Task: Create the presence decline reason for a support agent.
Action: Mouse moved to (1293, 94)
Screenshot: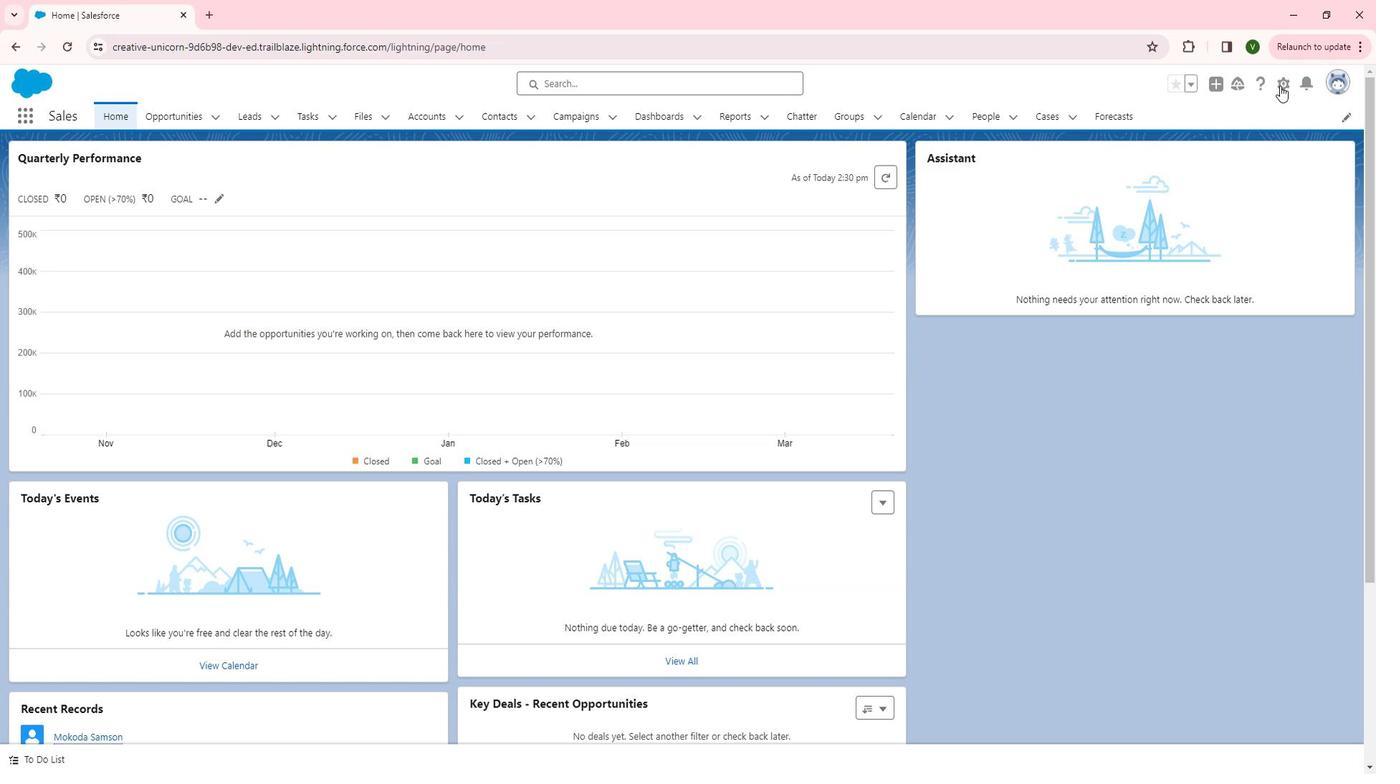 
Action: Mouse pressed left at (1293, 94)
Screenshot: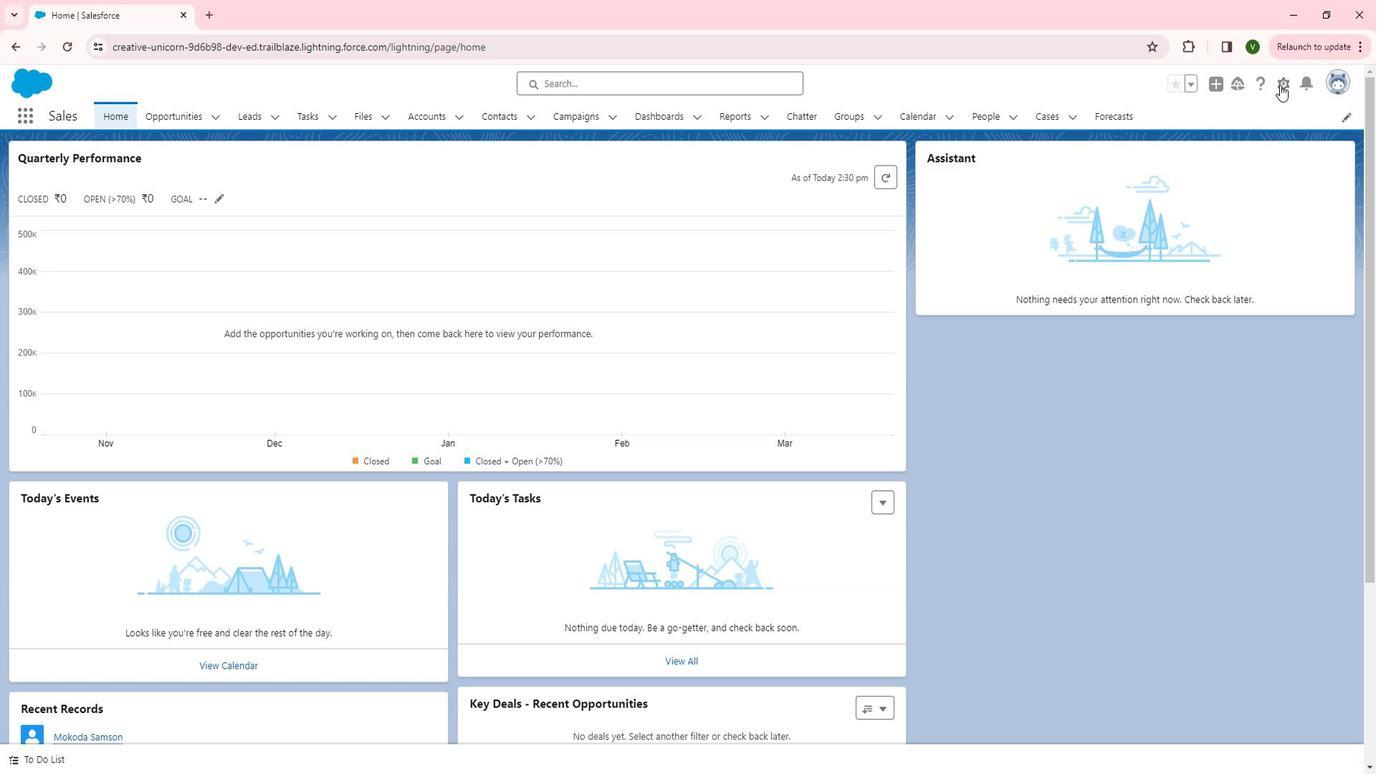 
Action: Mouse moved to (1241, 190)
Screenshot: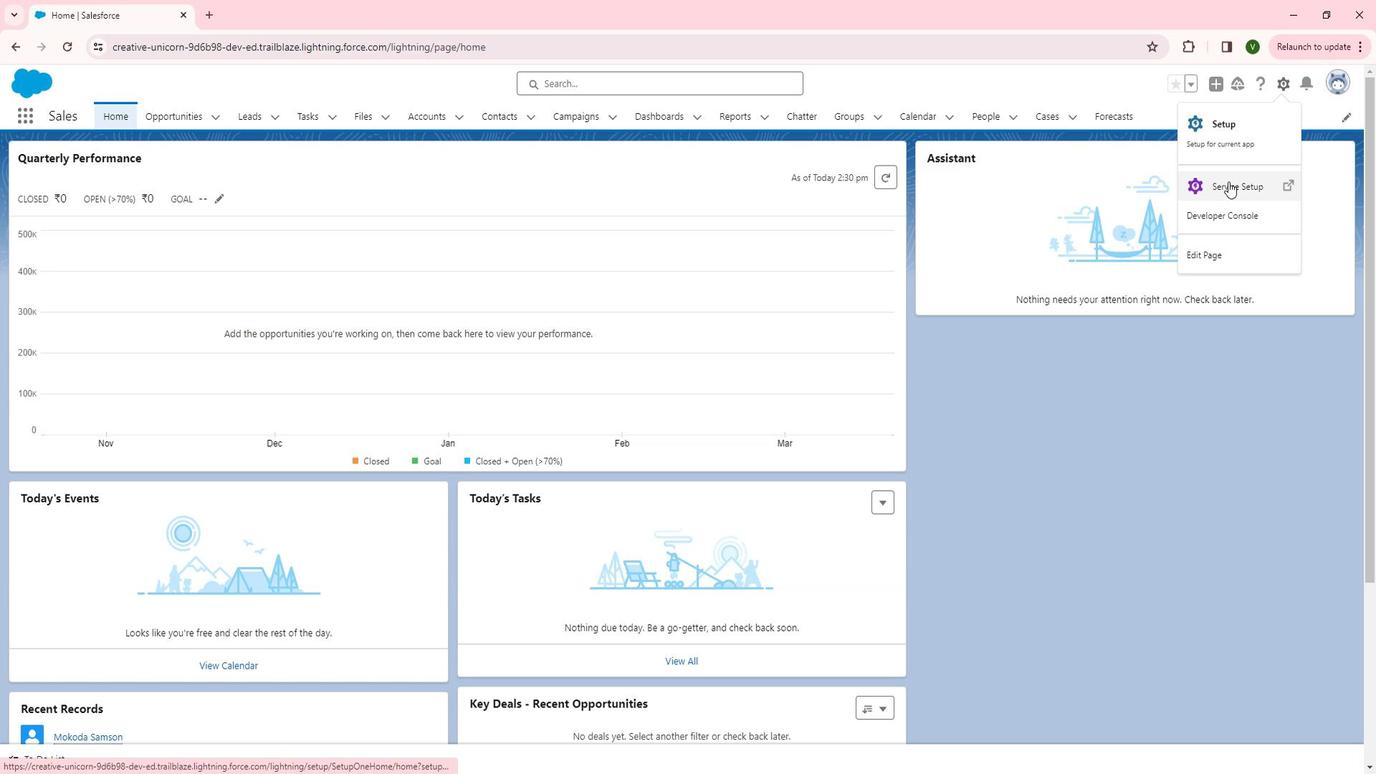
Action: Mouse pressed left at (1241, 190)
Screenshot: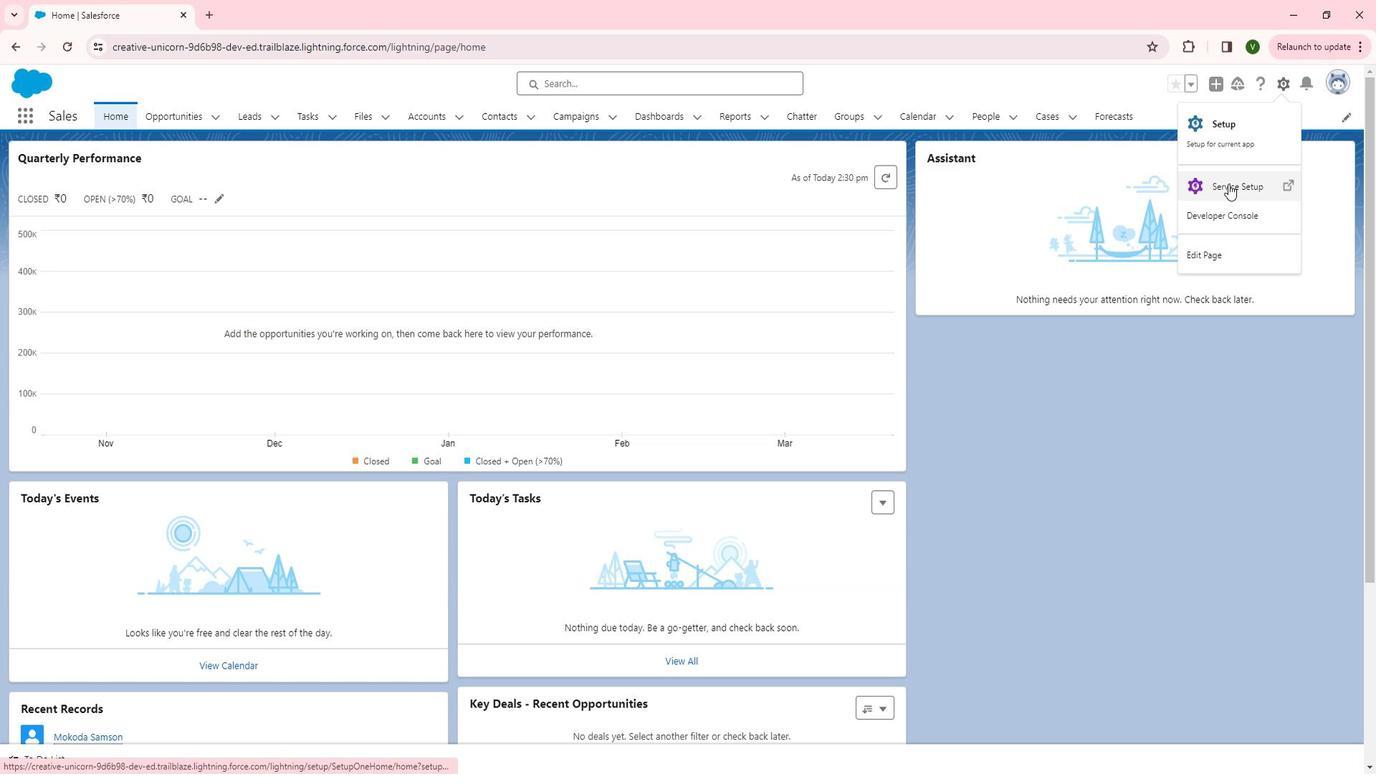 
Action: Mouse moved to (24, 340)
Screenshot: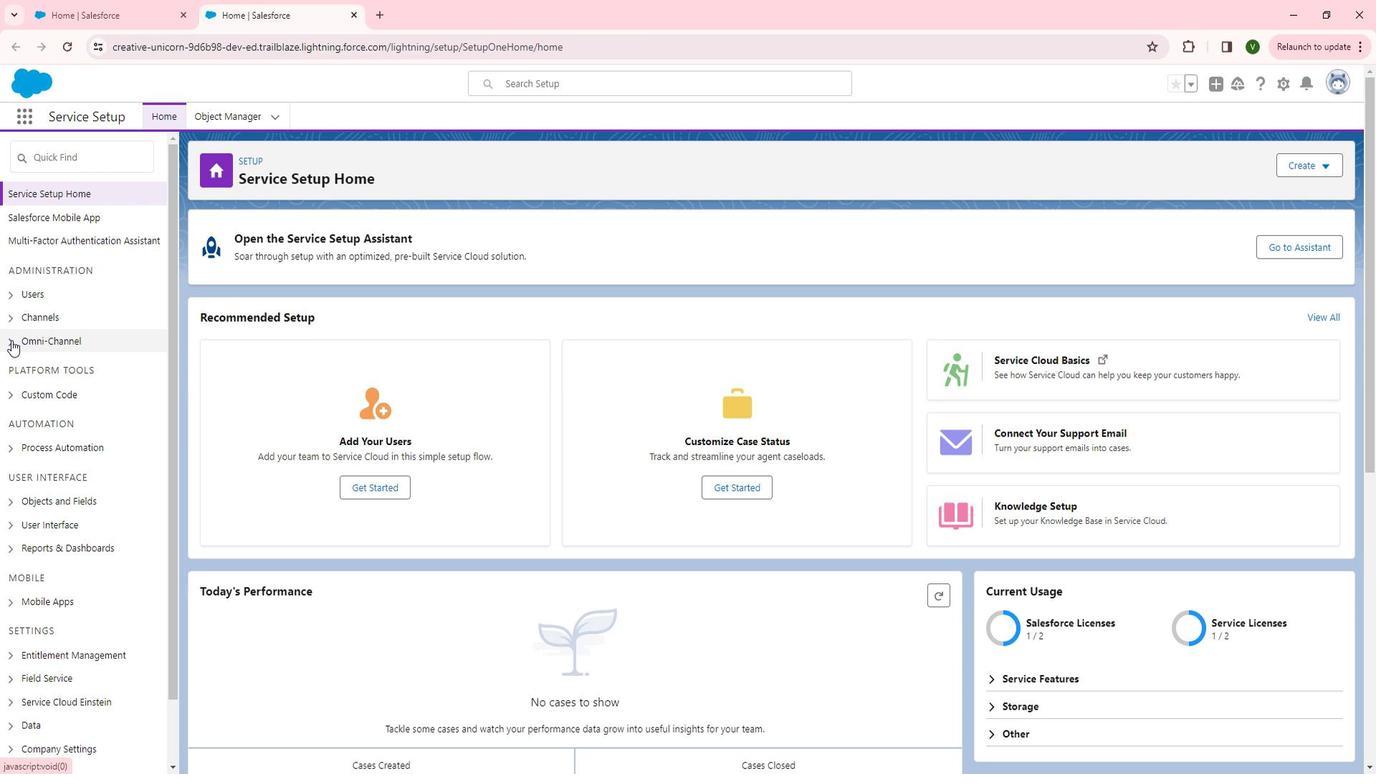 
Action: Mouse pressed left at (24, 340)
Screenshot: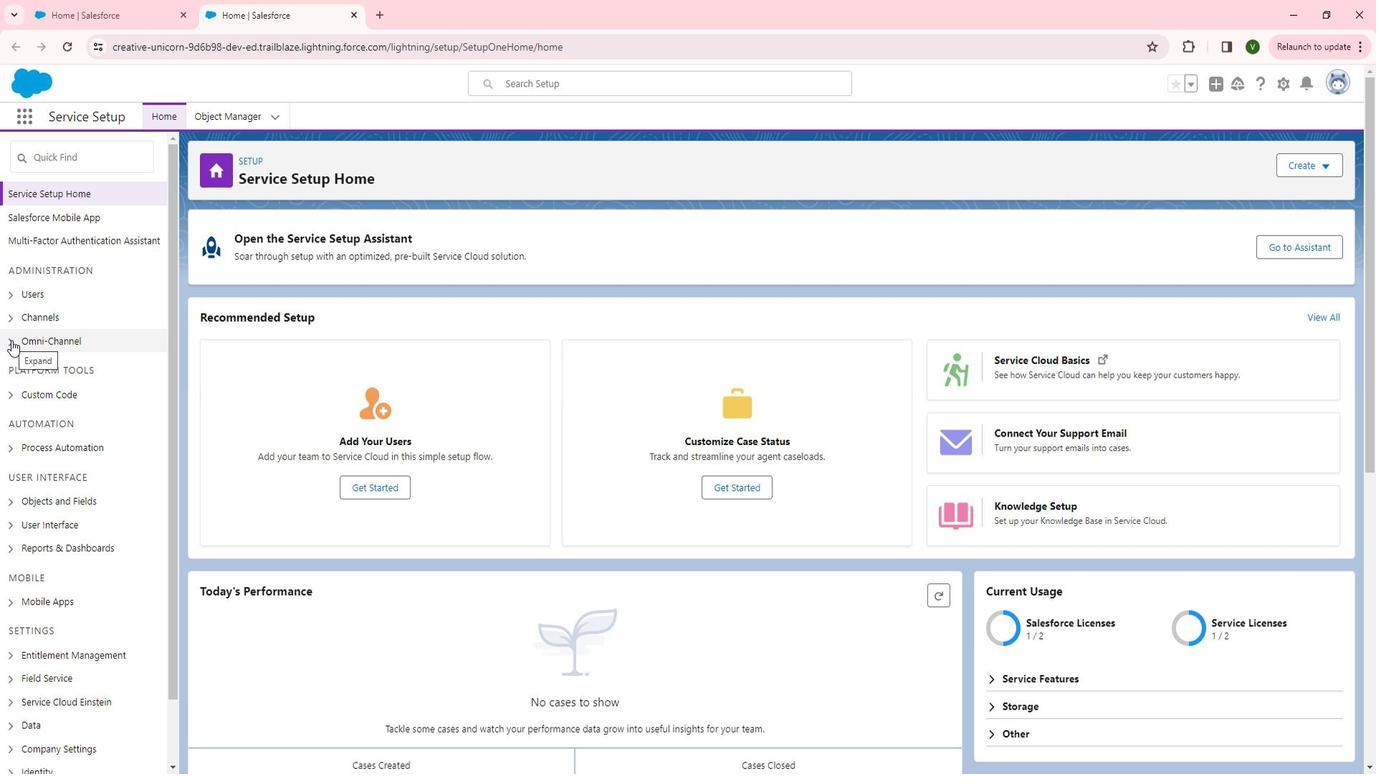 
Action: Mouse moved to (86, 449)
Screenshot: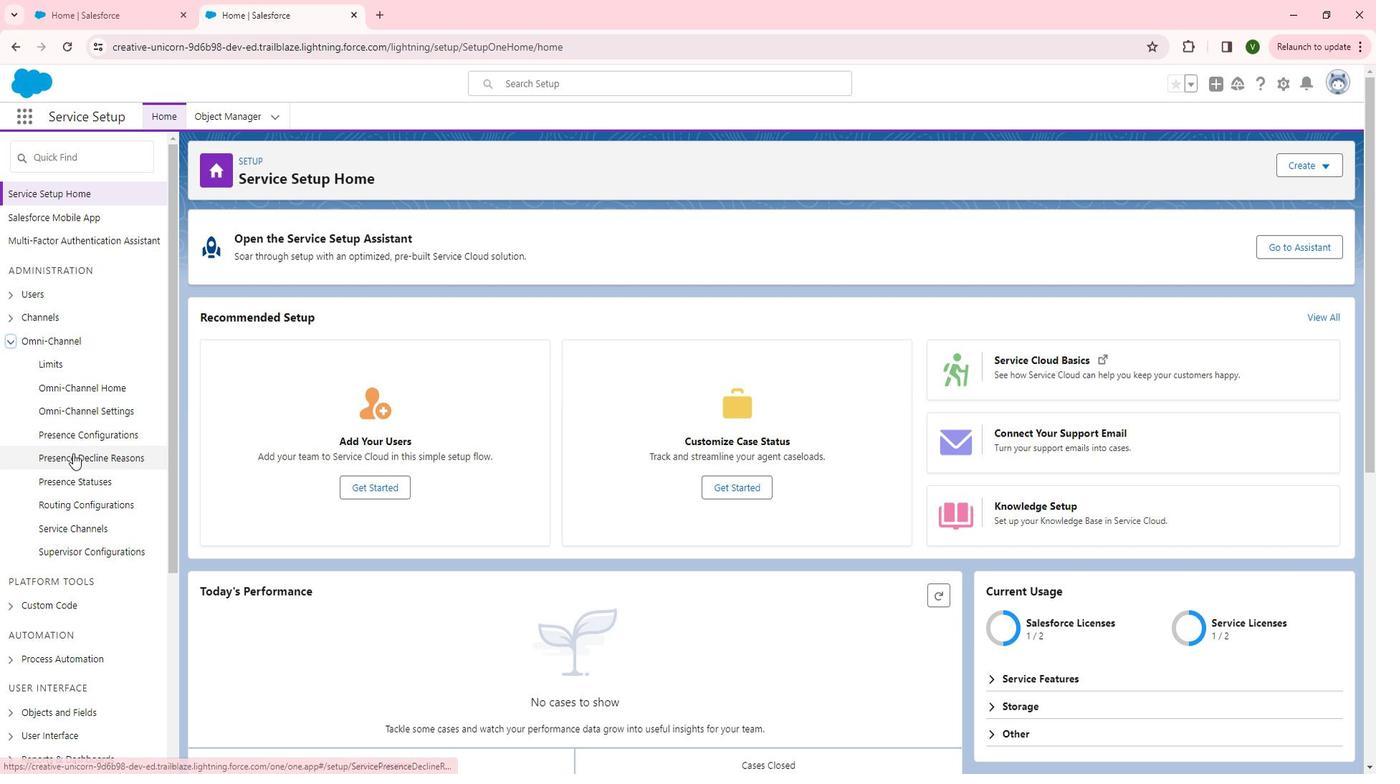 
Action: Mouse pressed left at (86, 449)
Screenshot: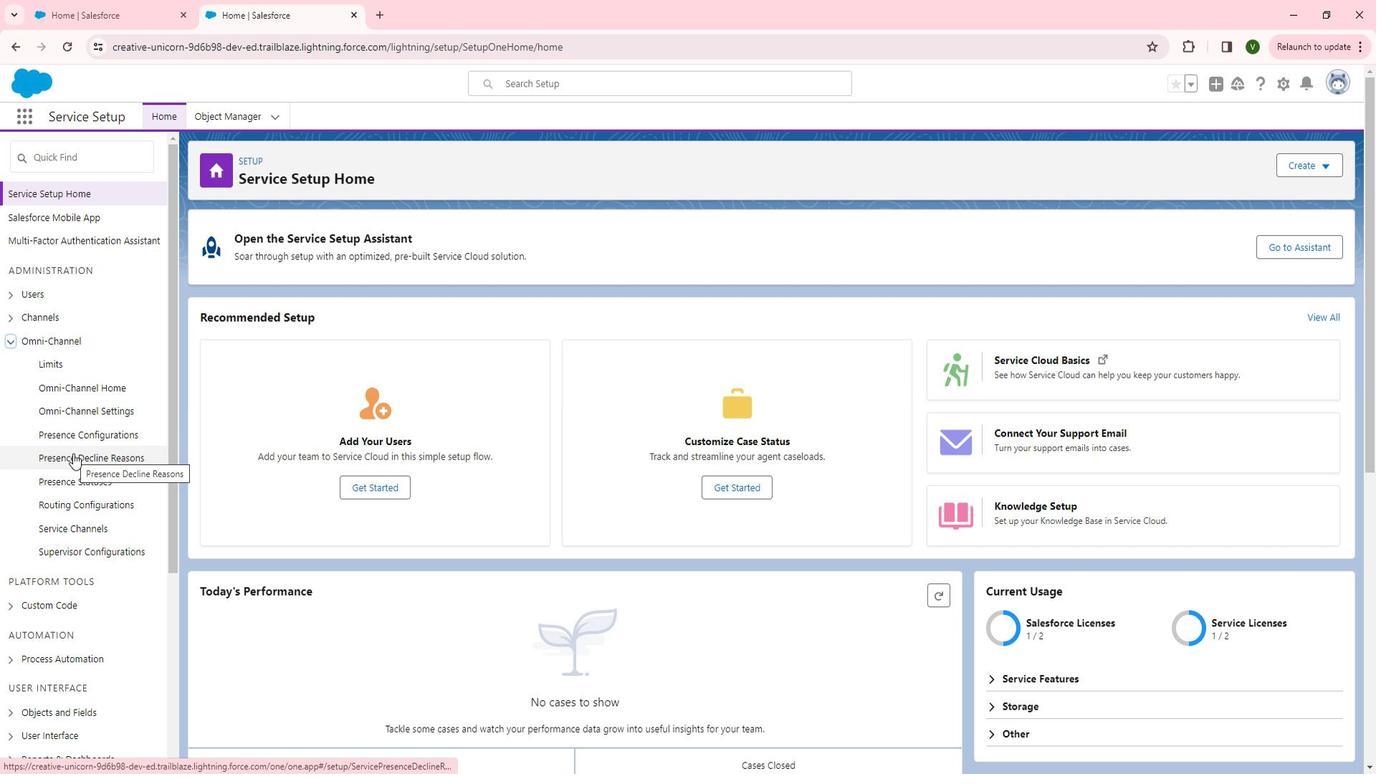 
Action: Mouse moved to (572, 324)
Screenshot: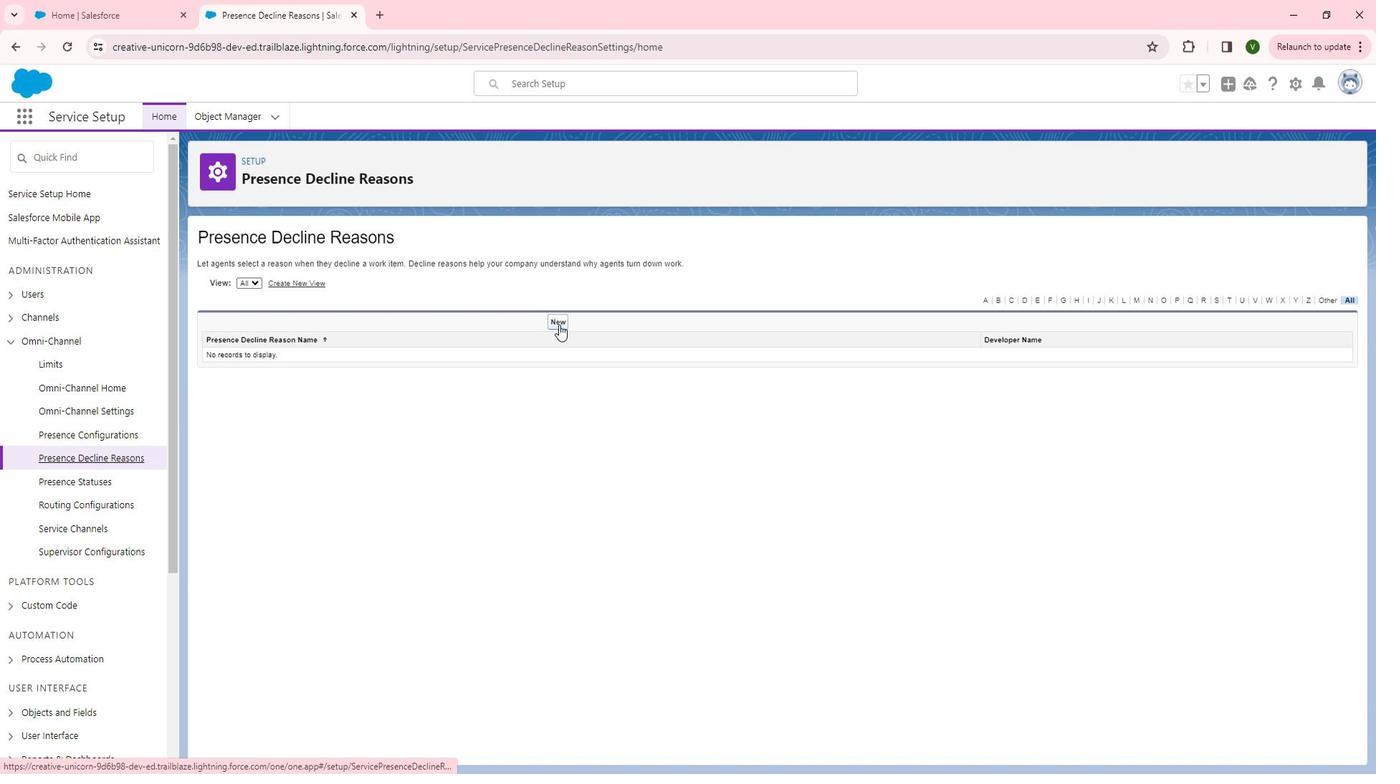 
Action: Mouse pressed left at (572, 324)
Screenshot: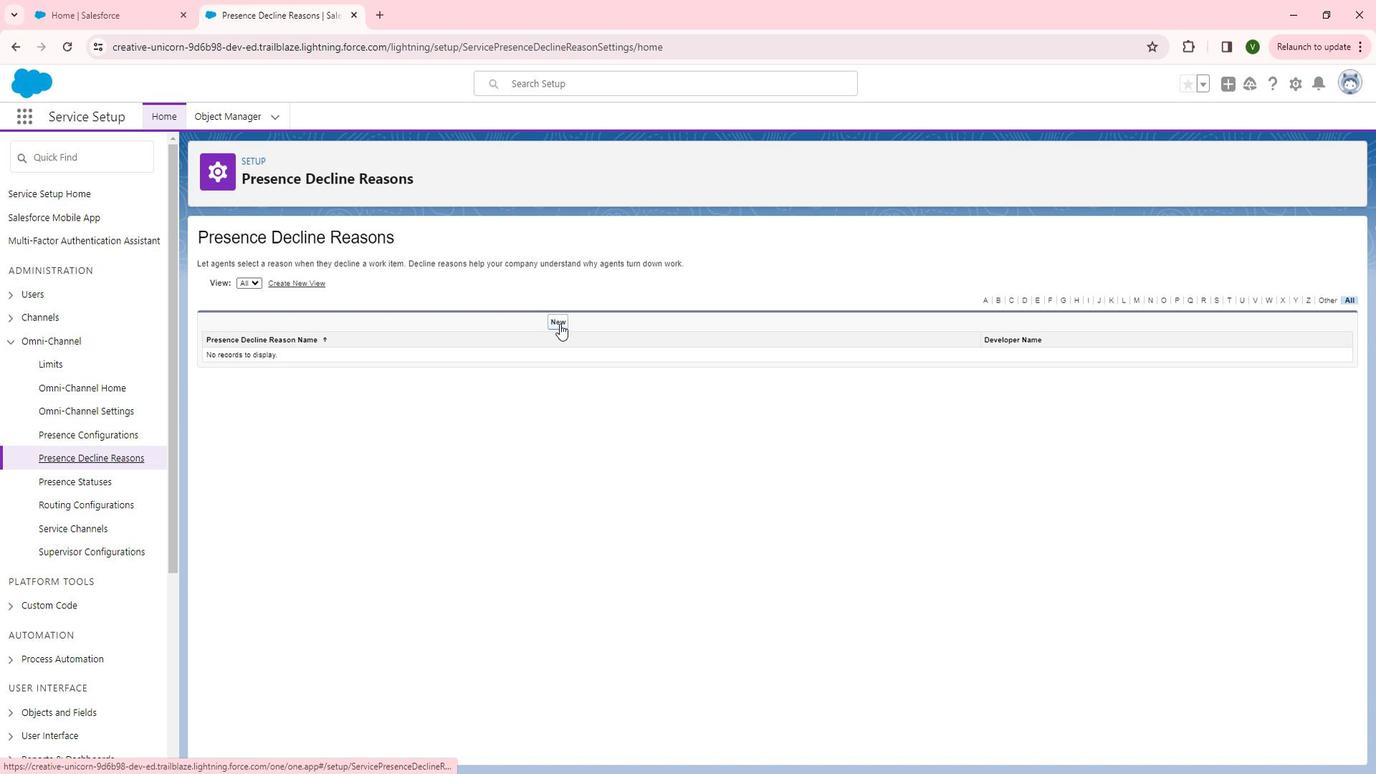 
Action: Mouse moved to (473, 343)
Screenshot: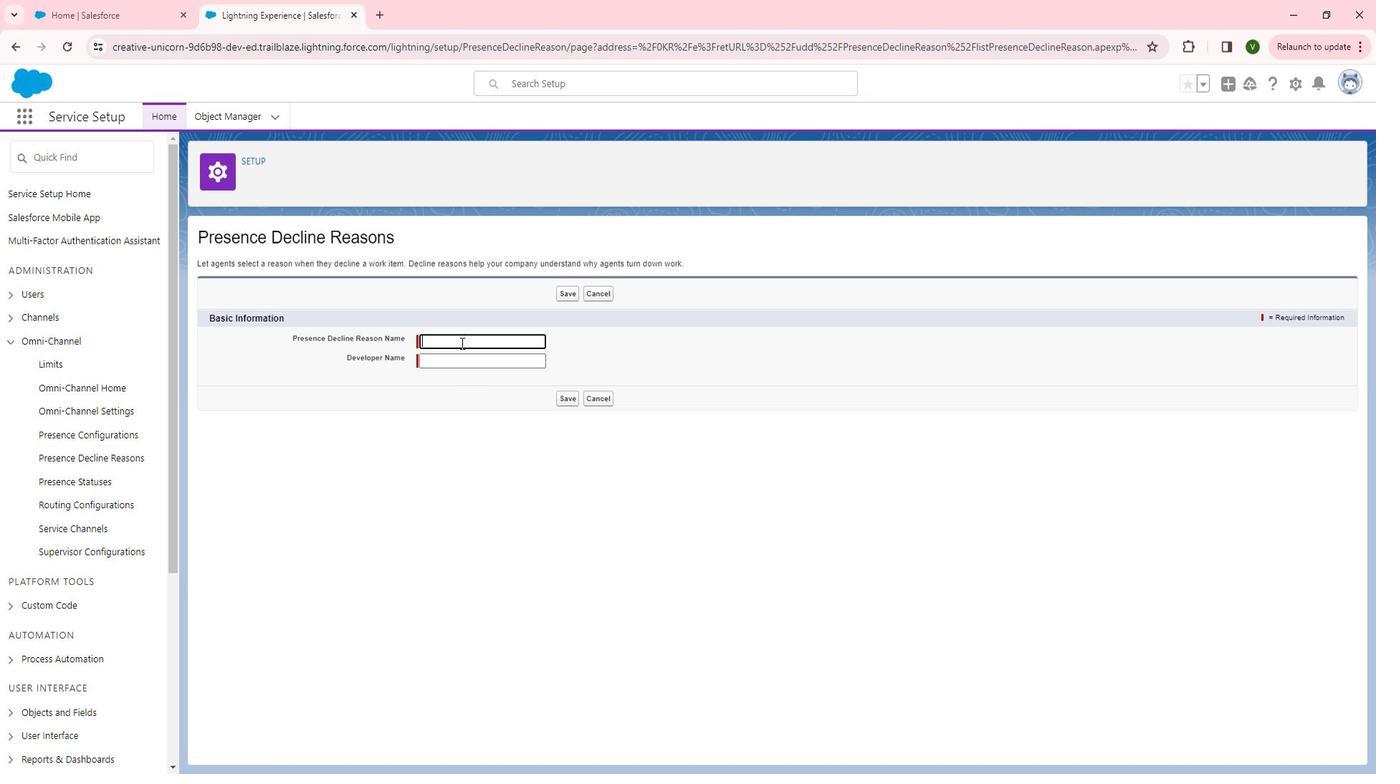 
Action: Mouse pressed left at (473, 343)
Screenshot: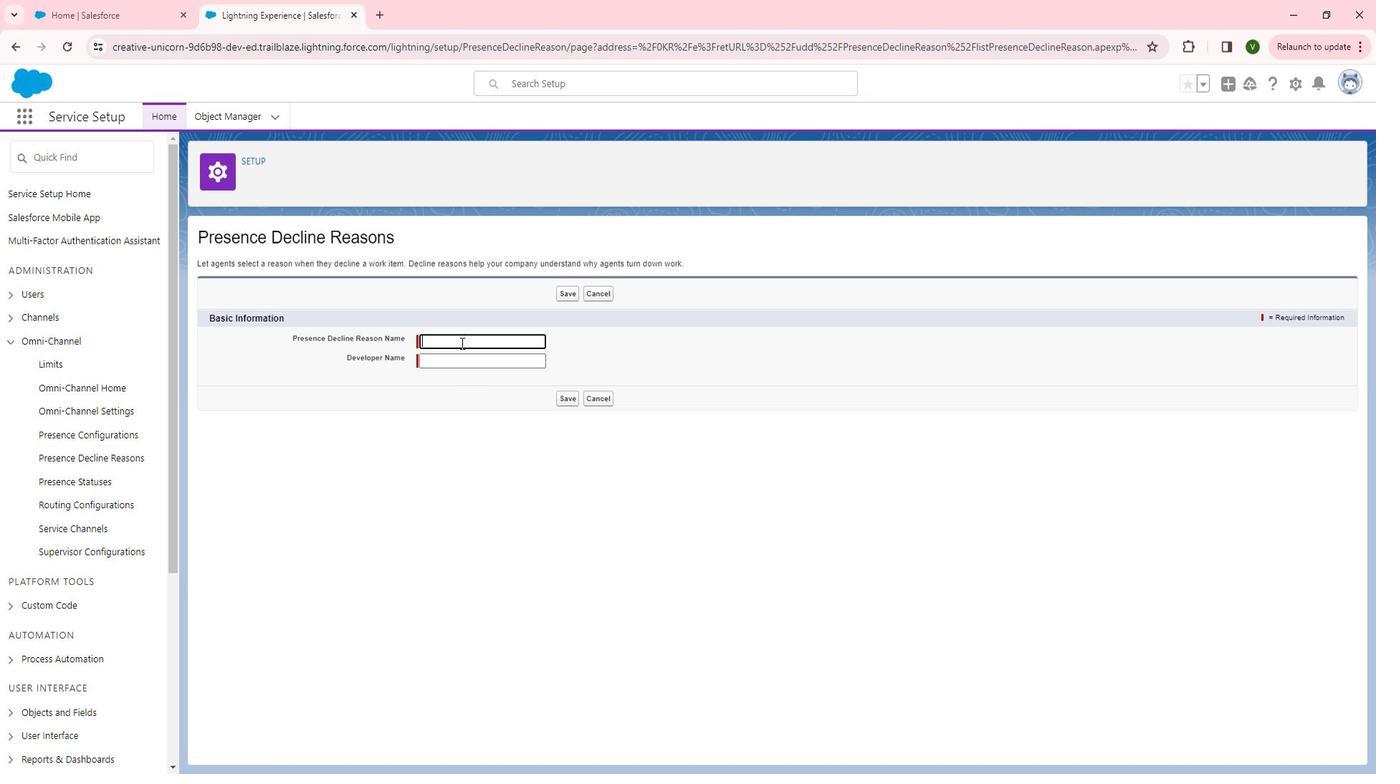 
Action: Key pressed <Key.shift>Budy<Key.backspace><Key.backspace>sy
Screenshot: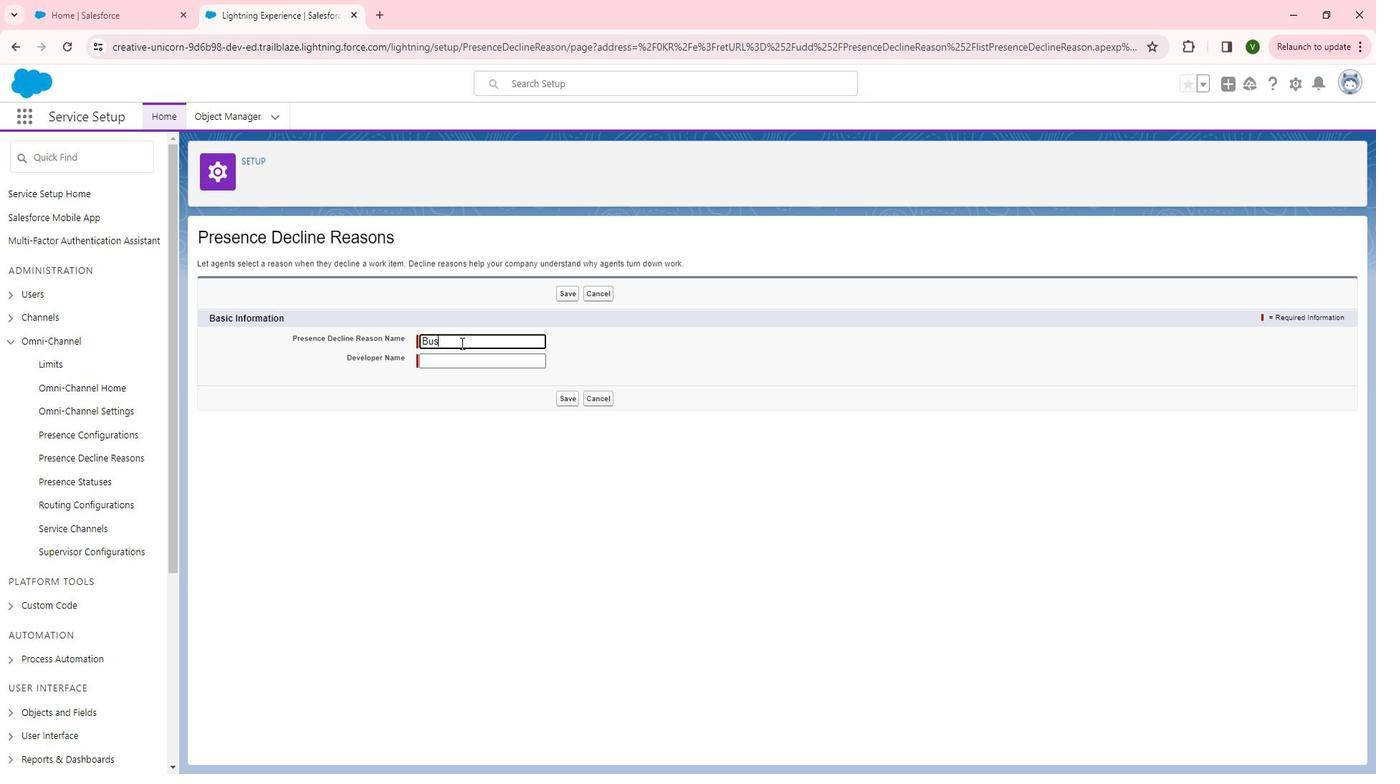 
Action: Mouse moved to (598, 344)
Screenshot: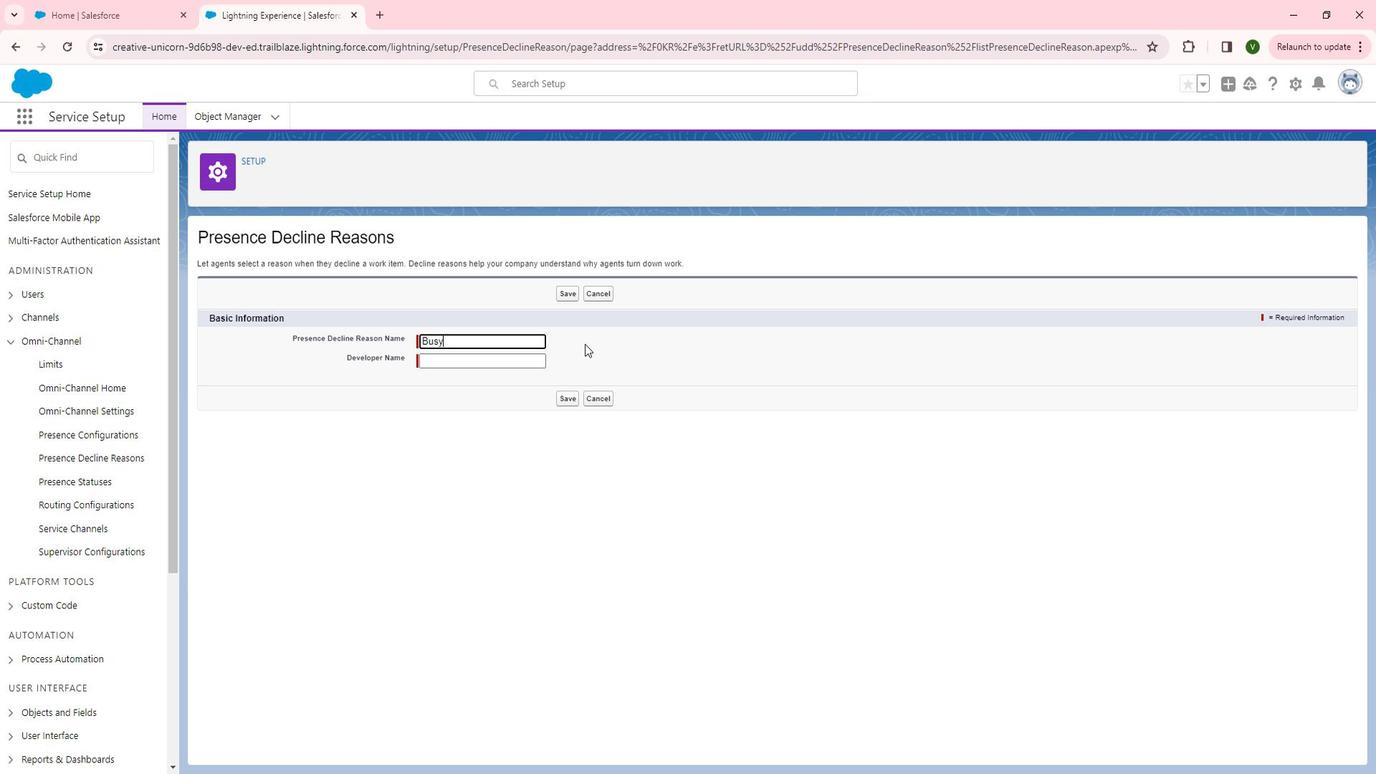
Action: Mouse pressed left at (598, 344)
Screenshot: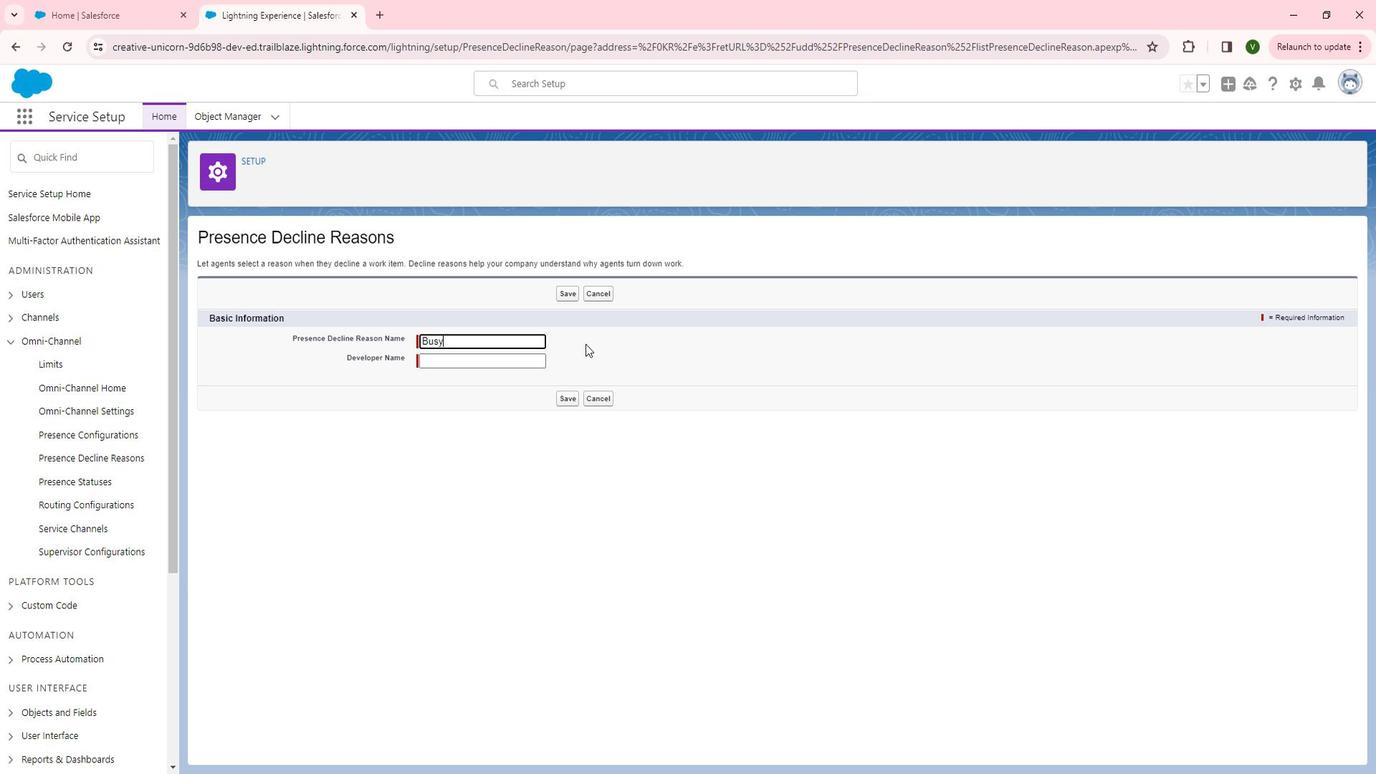 
Action: Mouse moved to (580, 392)
Screenshot: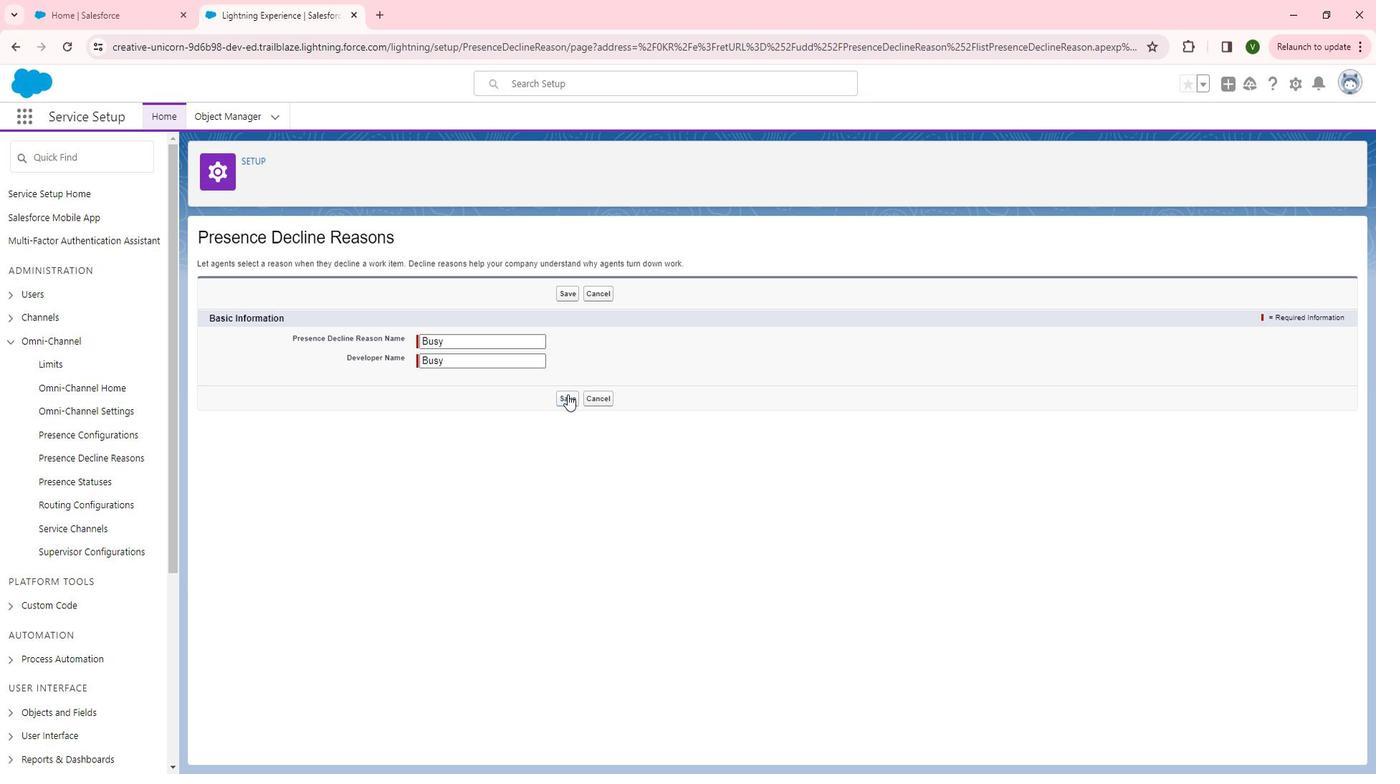
Action: Mouse pressed left at (580, 392)
Screenshot: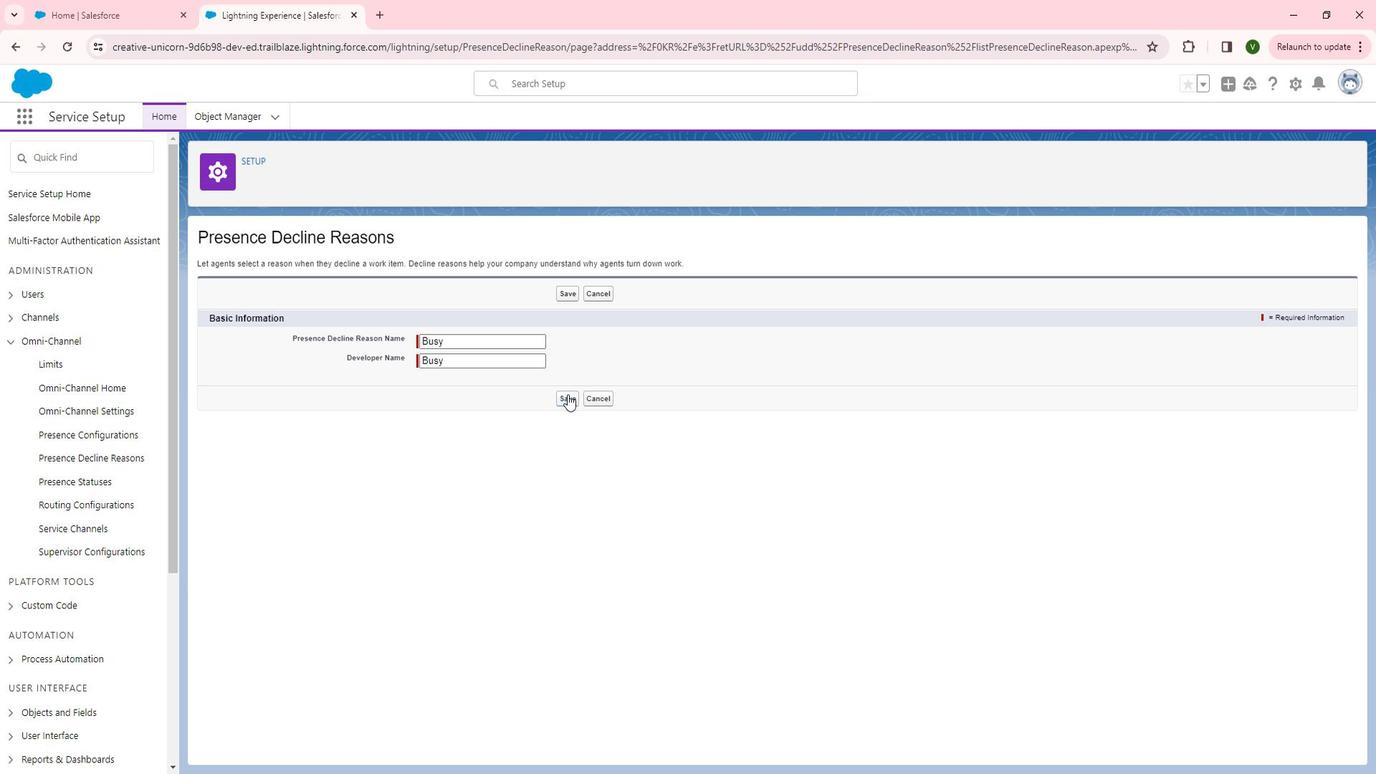 
